 Task: Create a due date automation trigger when advanced on, on the wednesday of the week a card is due add fields with custom field "Resume" set to a number lower or equal to 1 and greater than 10 at 11:00 AM.
Action: Mouse moved to (972, 83)
Screenshot: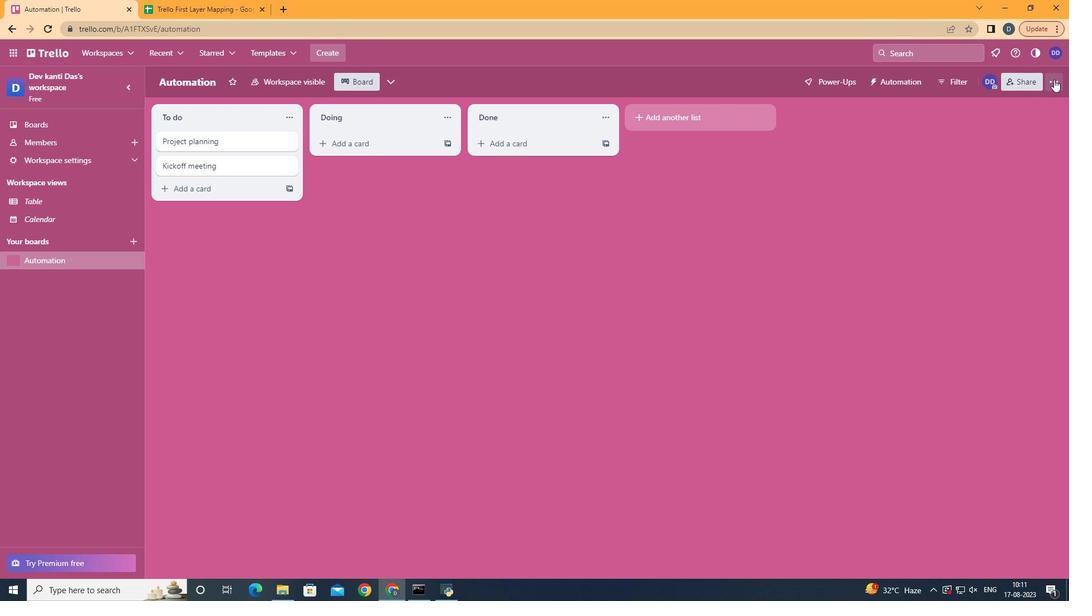 
Action: Mouse pressed left at (972, 83)
Screenshot: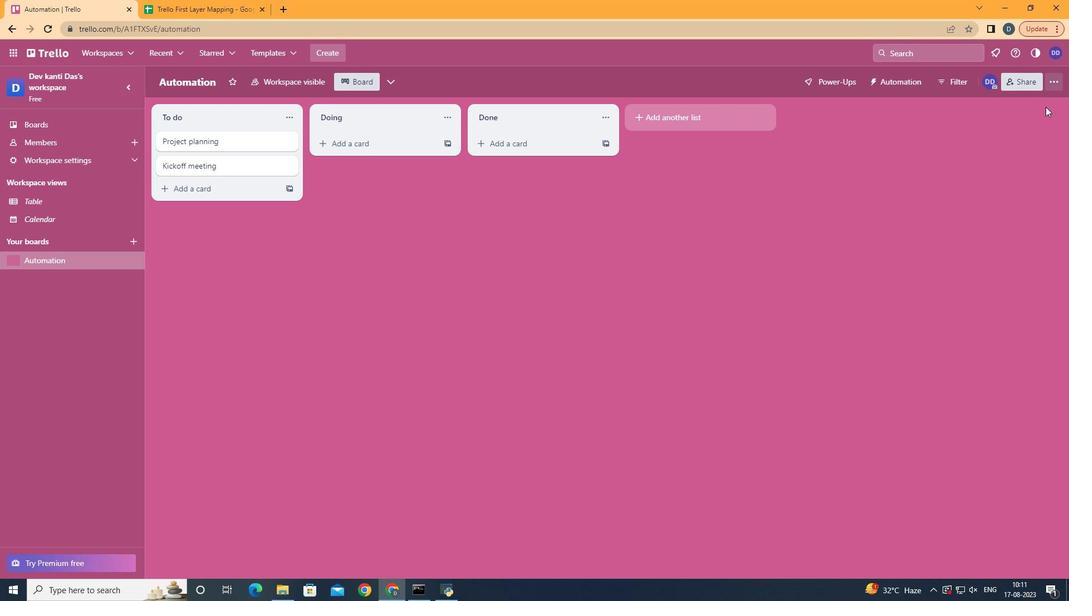 
Action: Mouse moved to (923, 229)
Screenshot: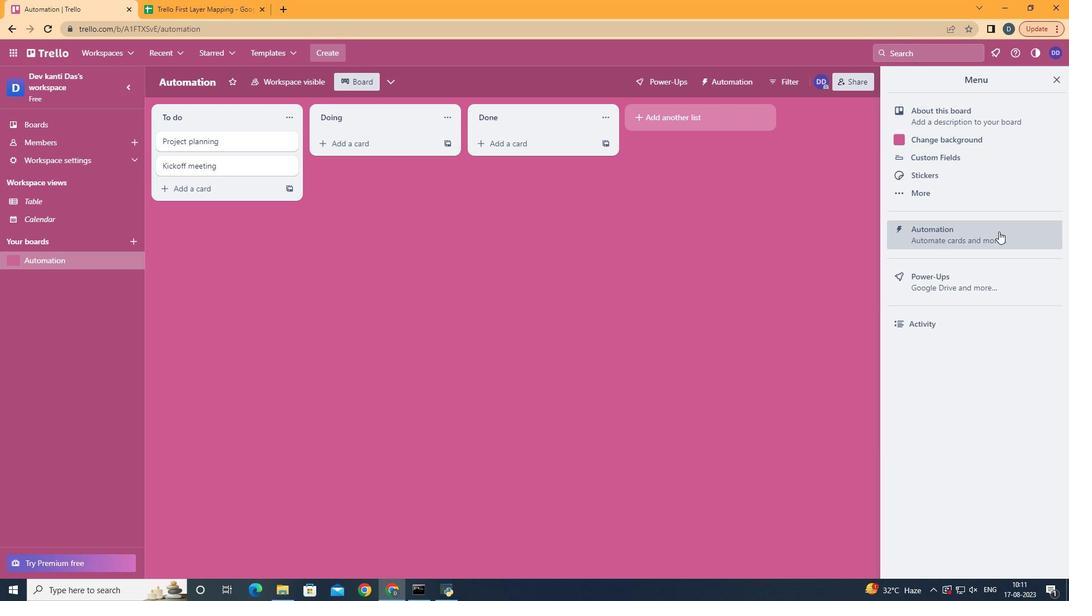 
Action: Mouse pressed left at (923, 229)
Screenshot: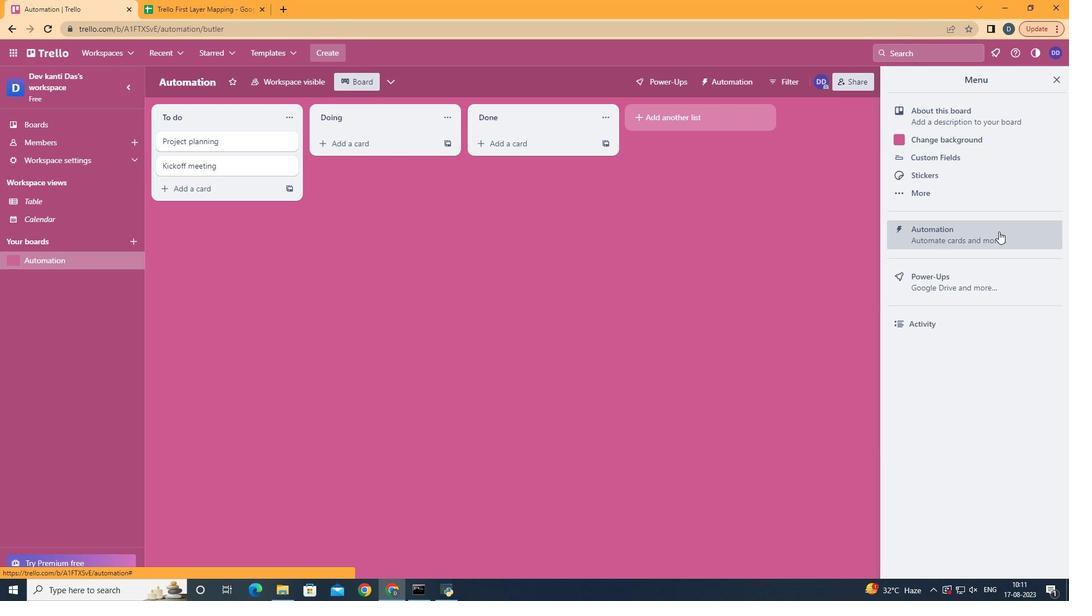 
Action: Mouse moved to (213, 230)
Screenshot: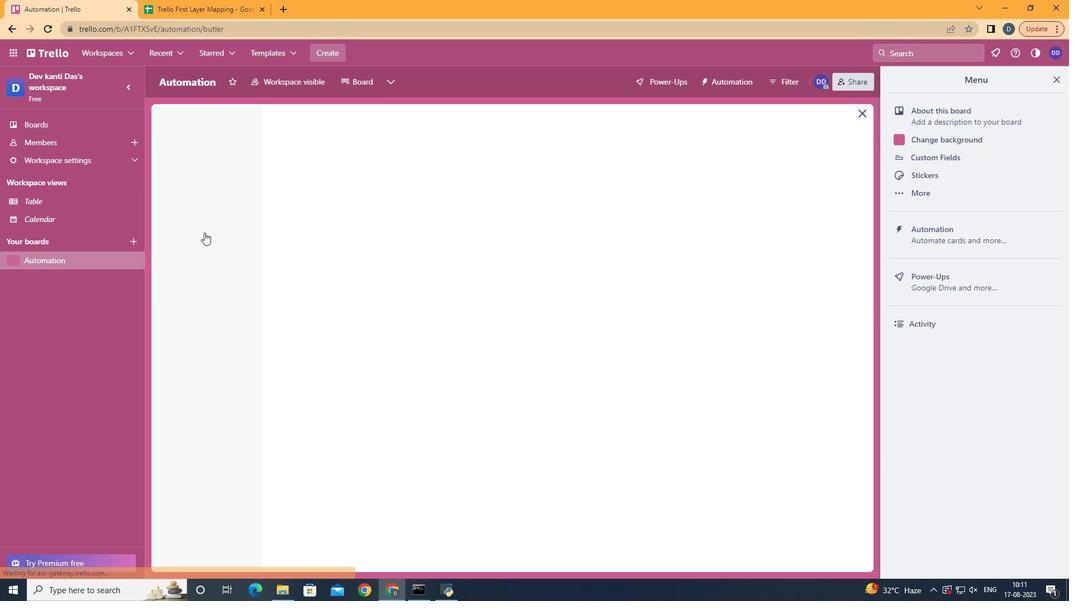
Action: Mouse pressed left at (213, 230)
Screenshot: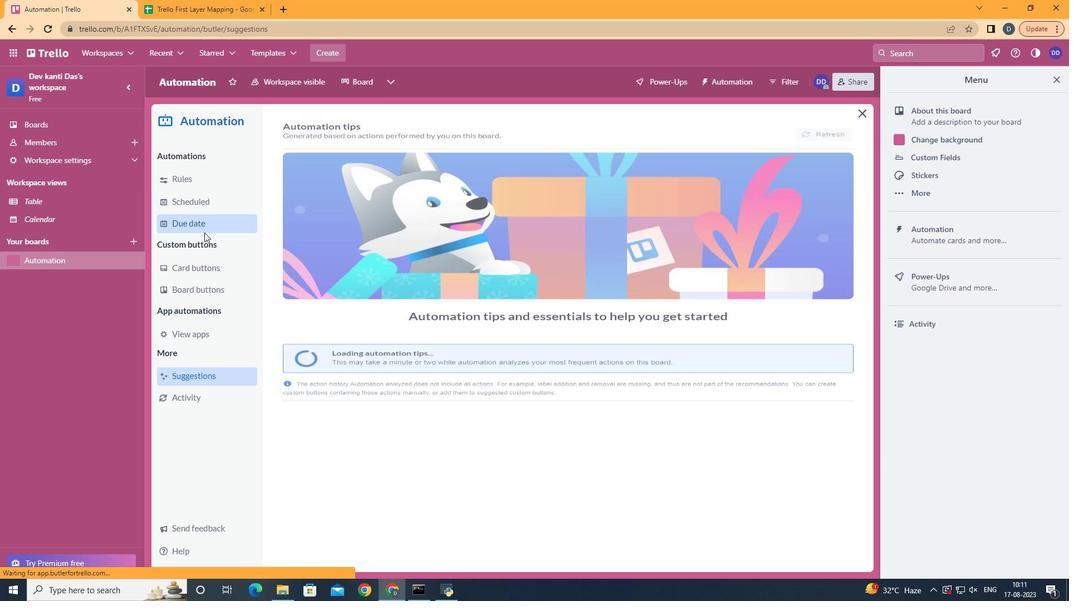 
Action: Mouse moved to (724, 124)
Screenshot: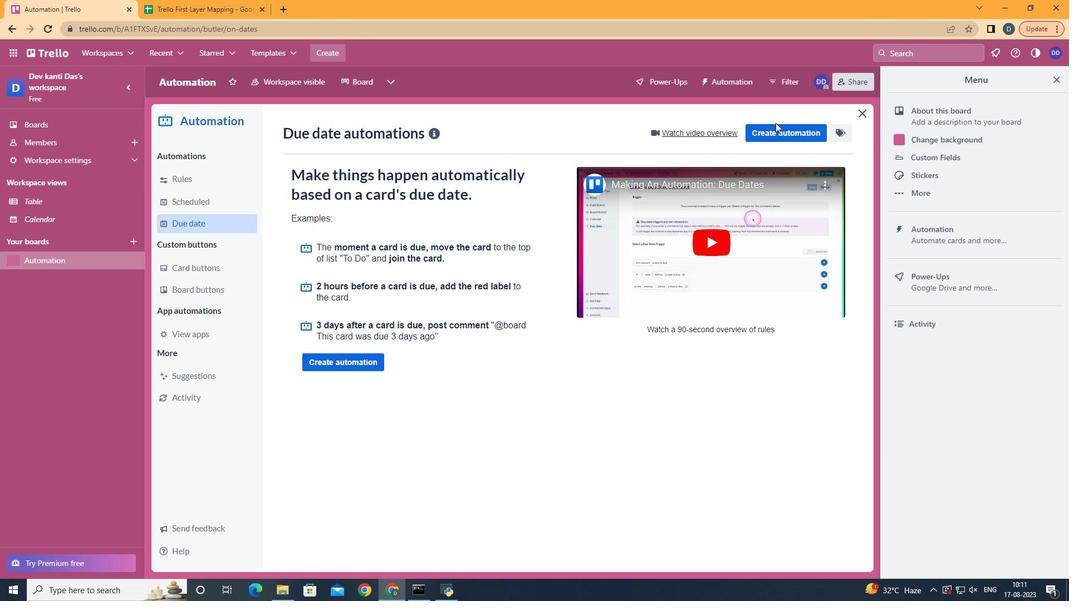
Action: Mouse pressed left at (724, 124)
Screenshot: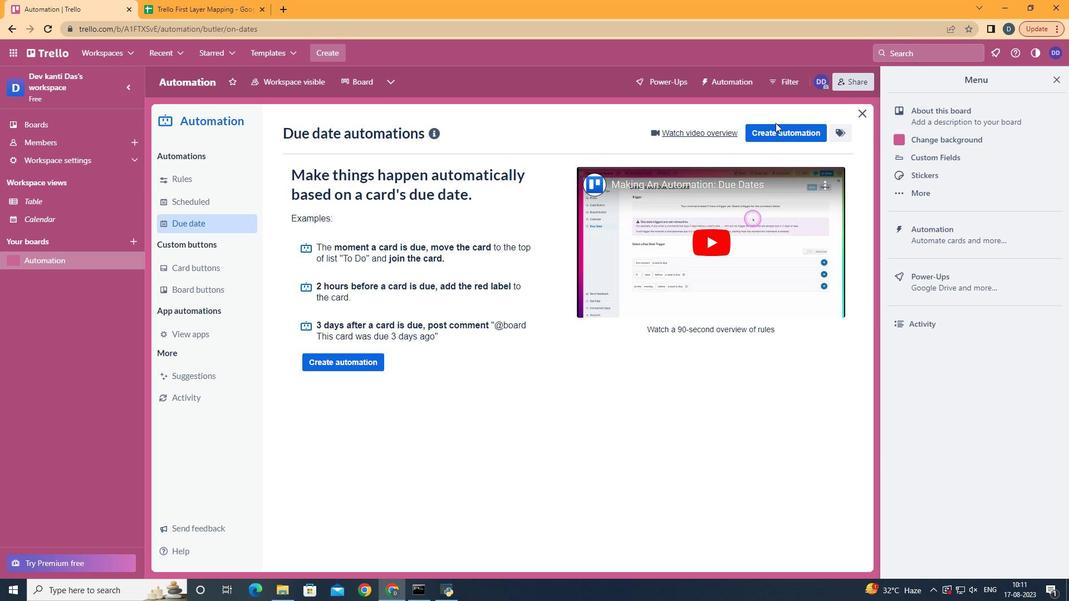 
Action: Mouse moved to (724, 134)
Screenshot: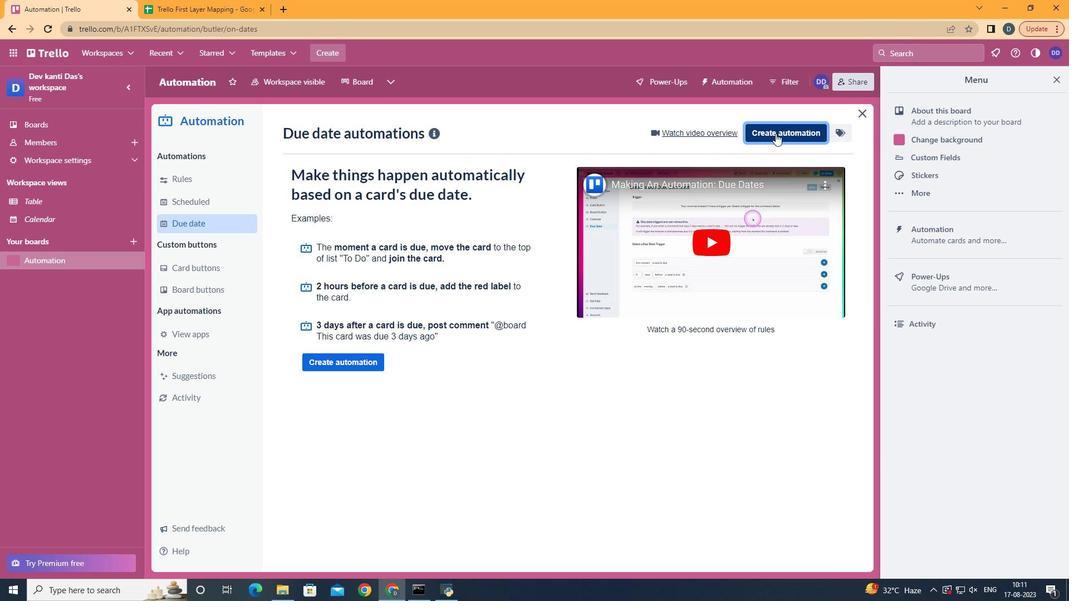 
Action: Mouse pressed left at (724, 134)
Screenshot: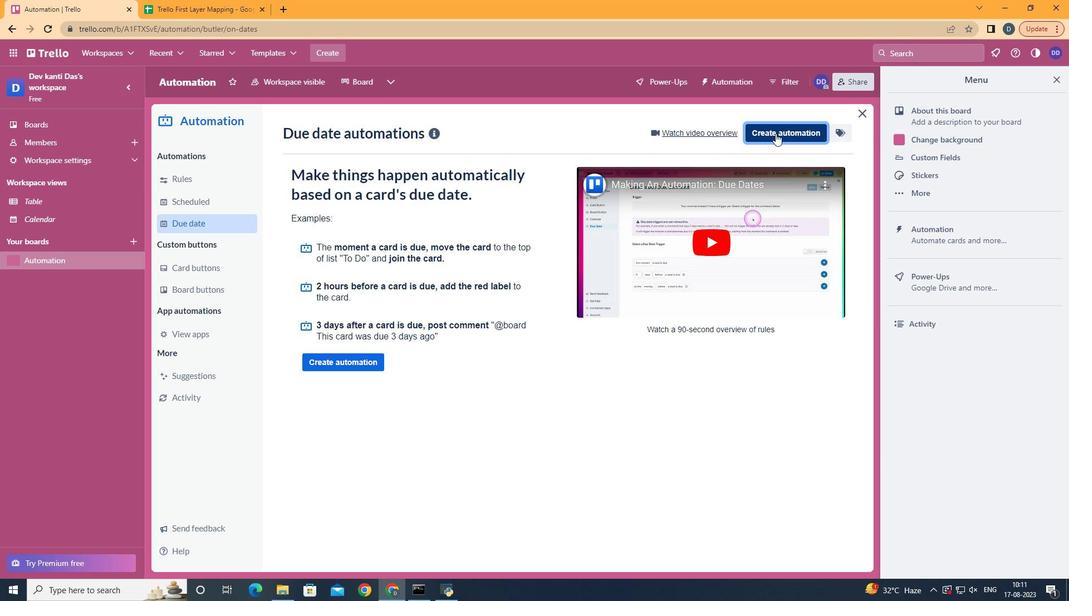 
Action: Mouse moved to (517, 228)
Screenshot: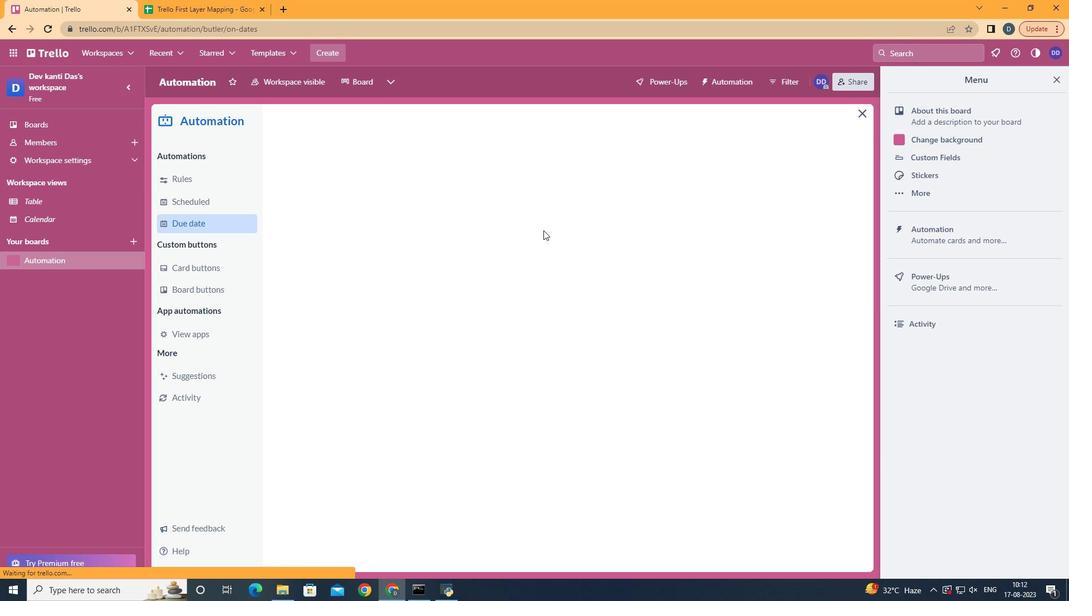 
Action: Mouse pressed left at (517, 228)
Screenshot: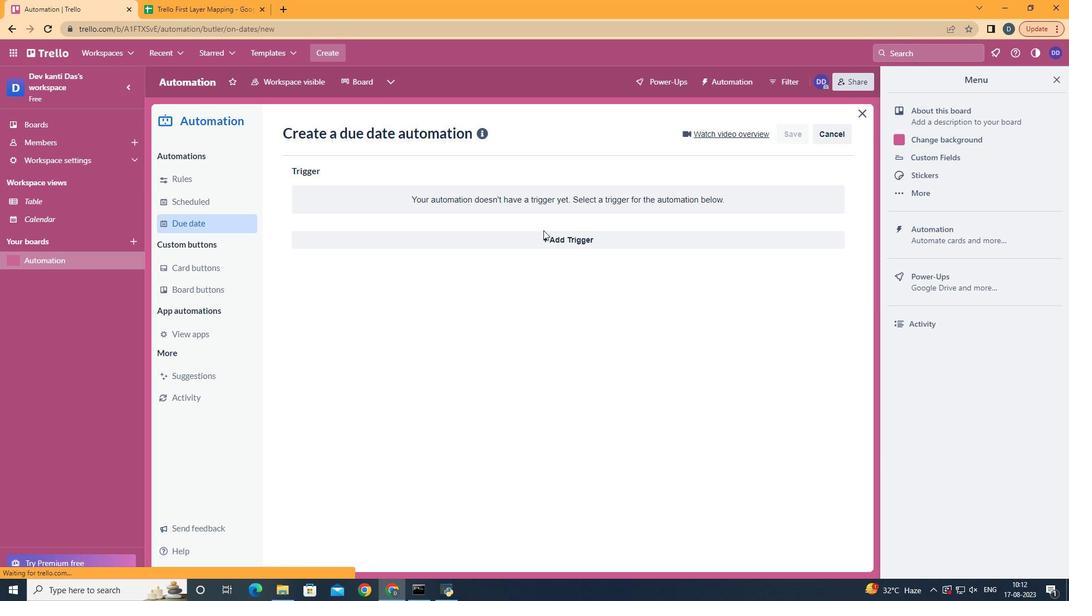 
Action: Mouse moved to (516, 234)
Screenshot: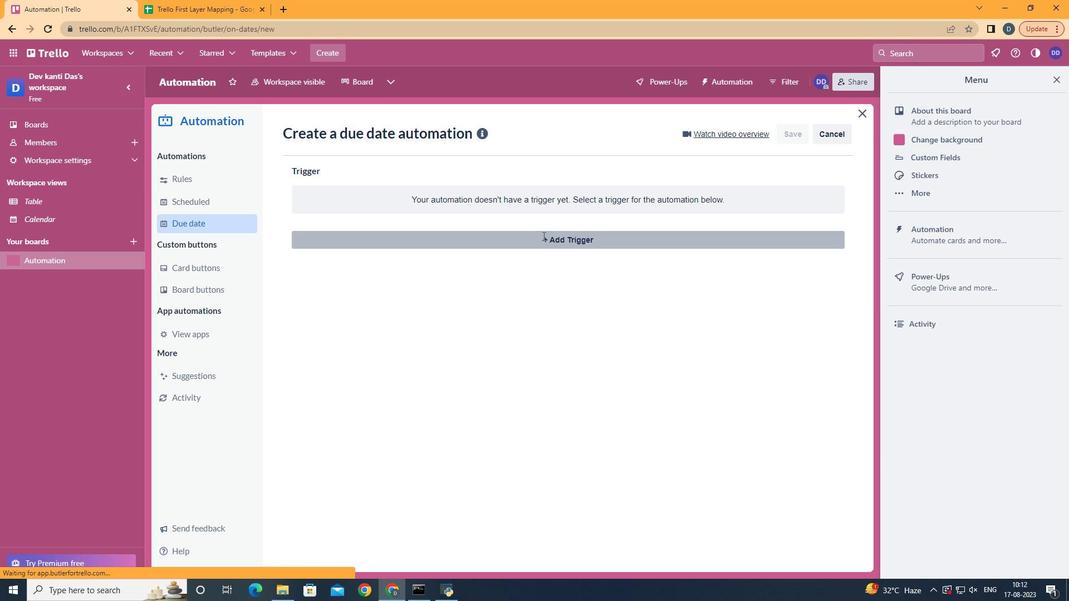 
Action: Mouse pressed left at (516, 234)
Screenshot: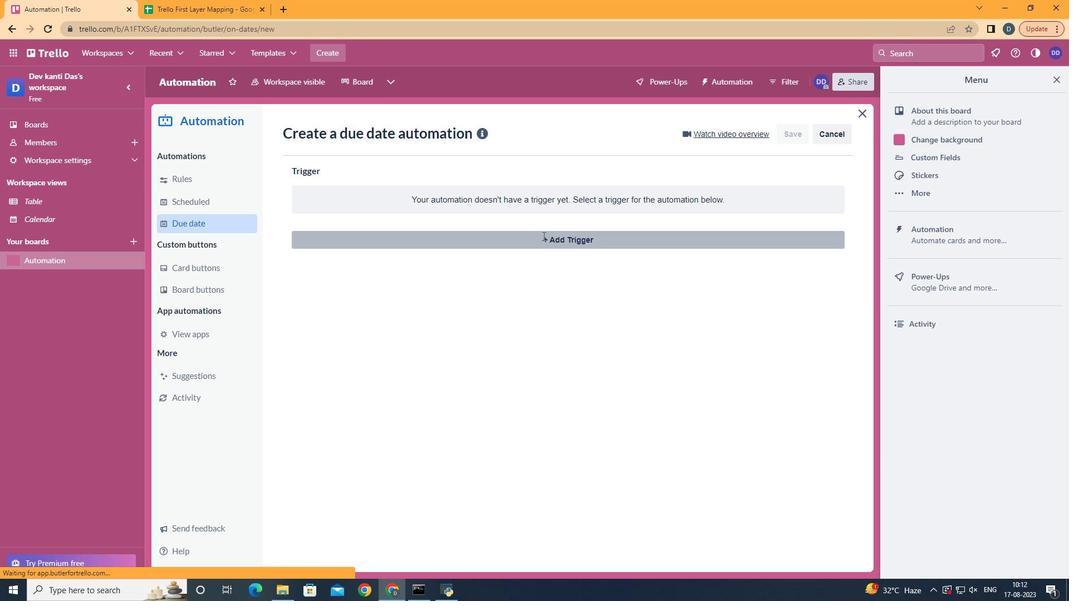 
Action: Mouse moved to (359, 327)
Screenshot: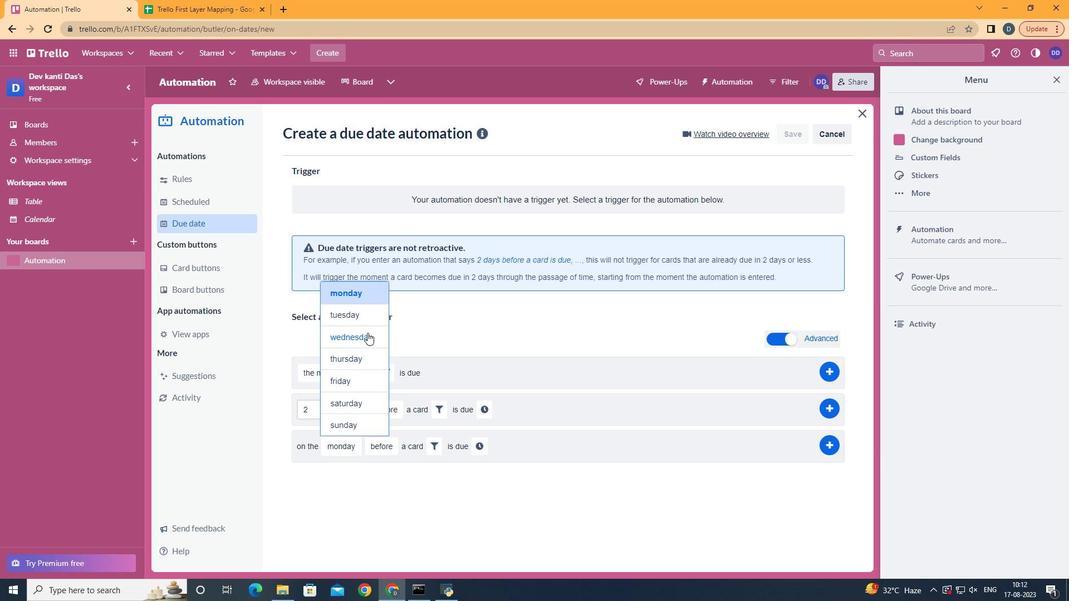 
Action: Mouse pressed left at (359, 327)
Screenshot: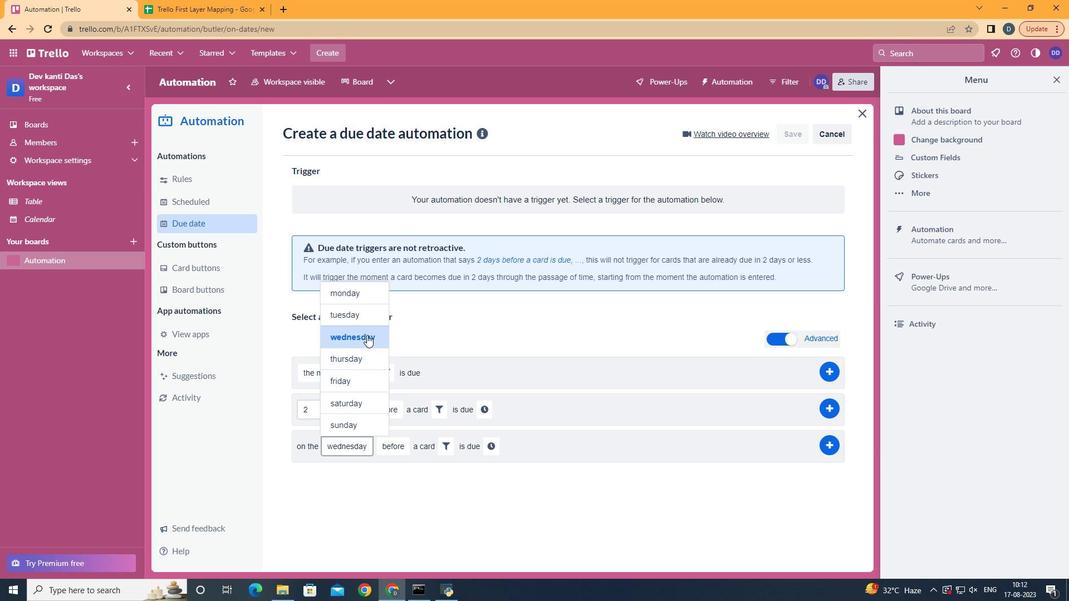 
Action: Mouse moved to (406, 503)
Screenshot: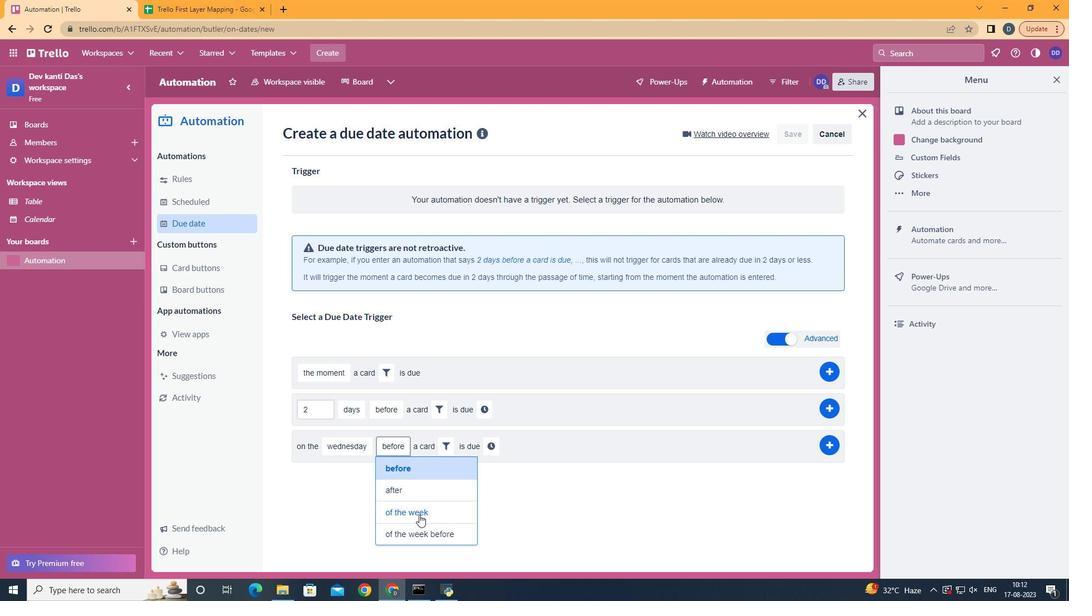 
Action: Mouse pressed left at (406, 503)
Screenshot: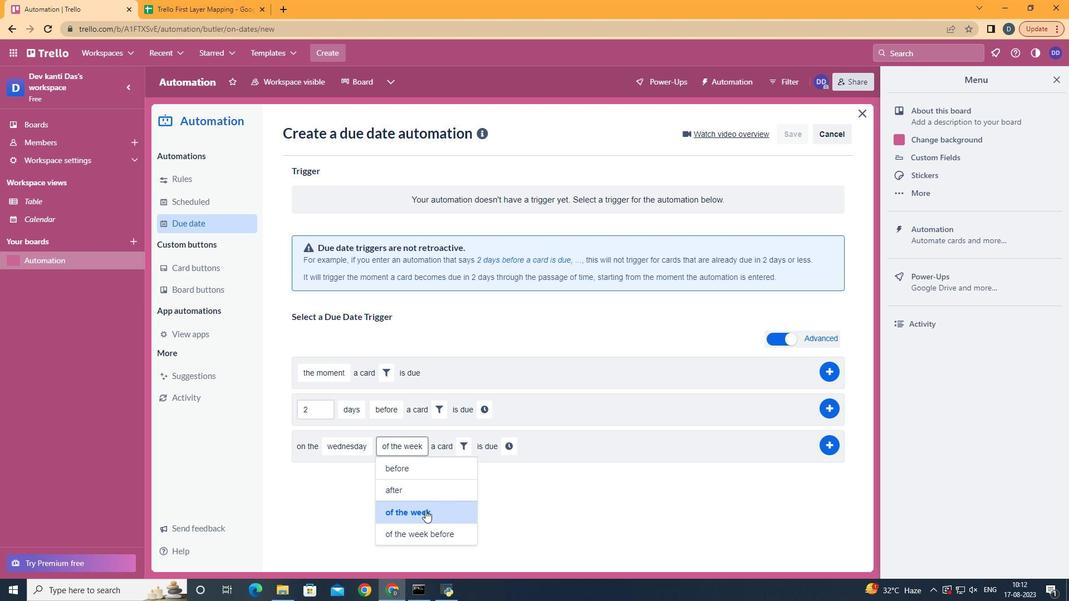 
Action: Mouse moved to (444, 439)
Screenshot: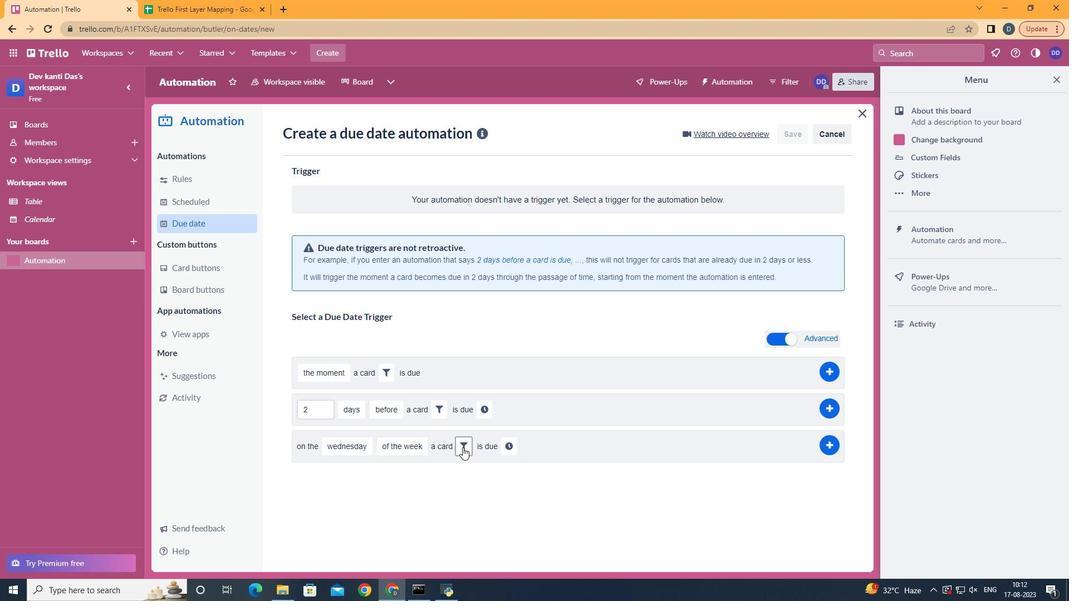 
Action: Mouse pressed left at (444, 439)
Screenshot: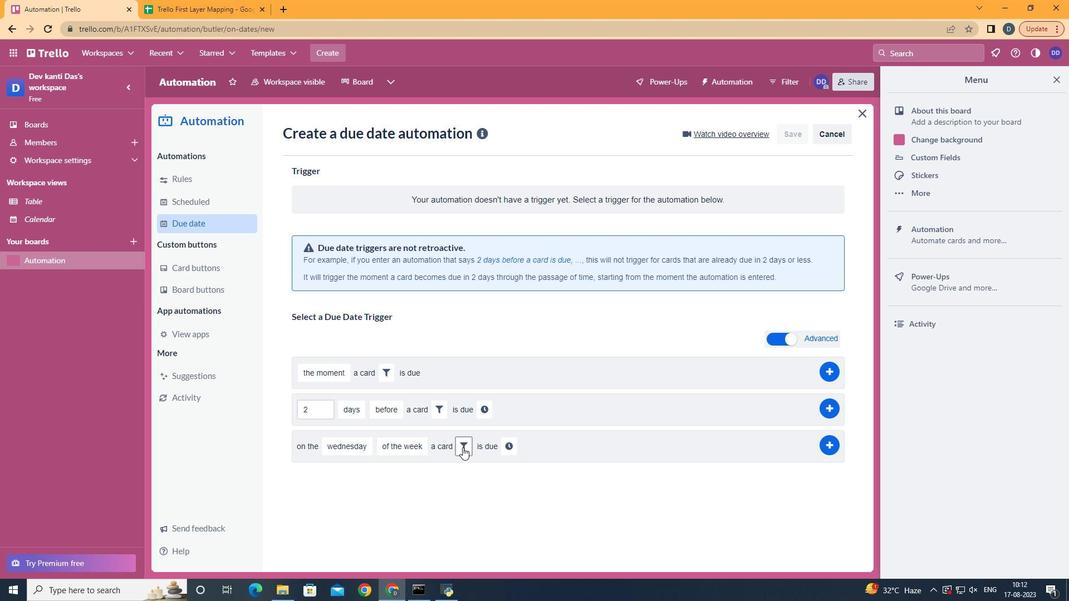 
Action: Mouse moved to (603, 470)
Screenshot: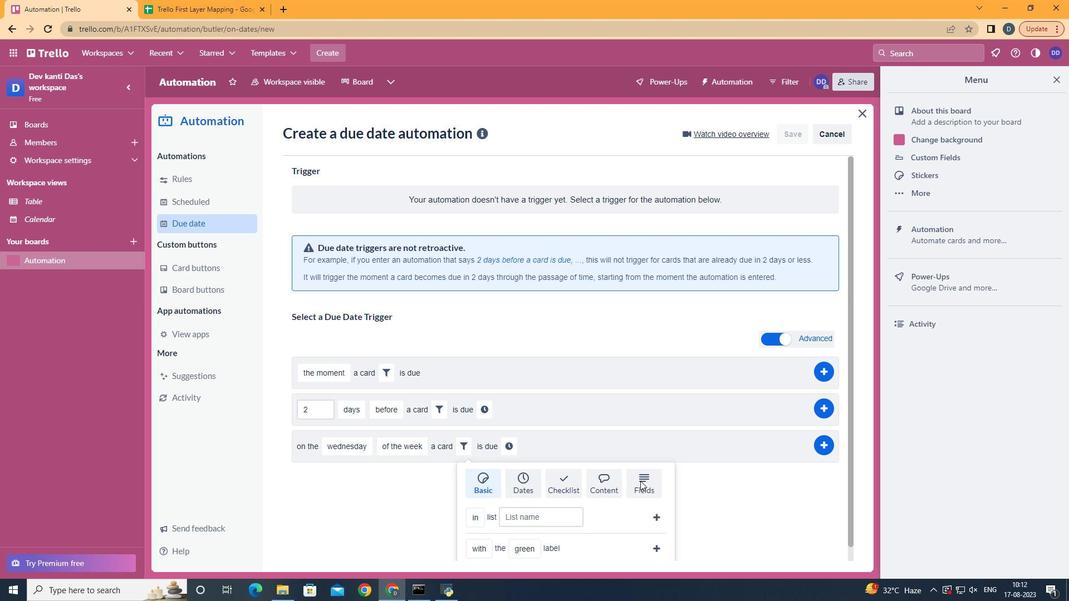 
Action: Mouse pressed left at (603, 470)
Screenshot: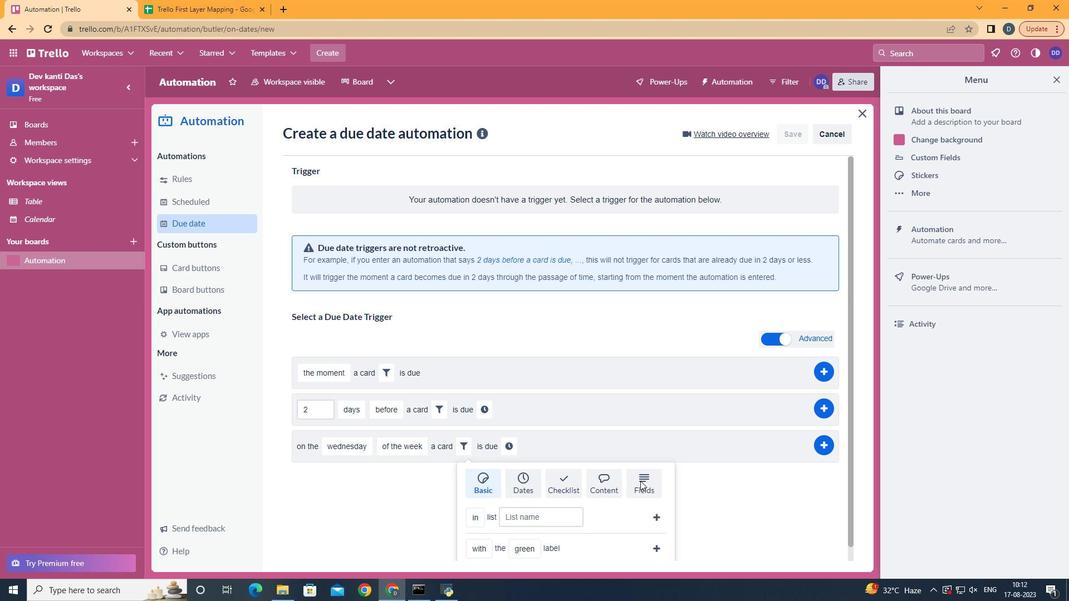 
Action: Mouse scrolled (603, 470) with delta (0, 0)
Screenshot: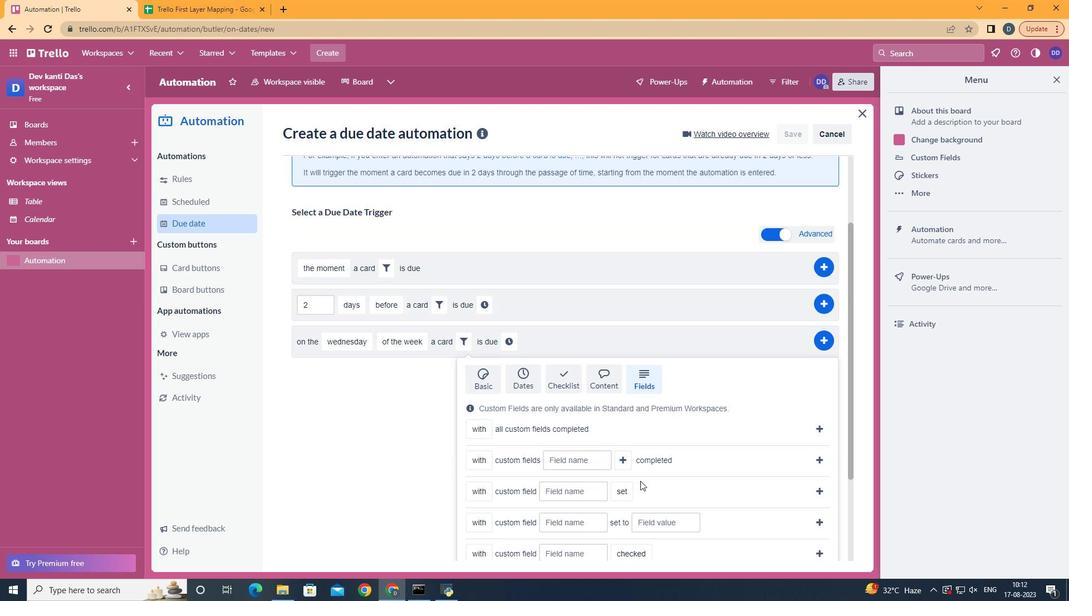 
Action: Mouse scrolled (603, 470) with delta (0, 0)
Screenshot: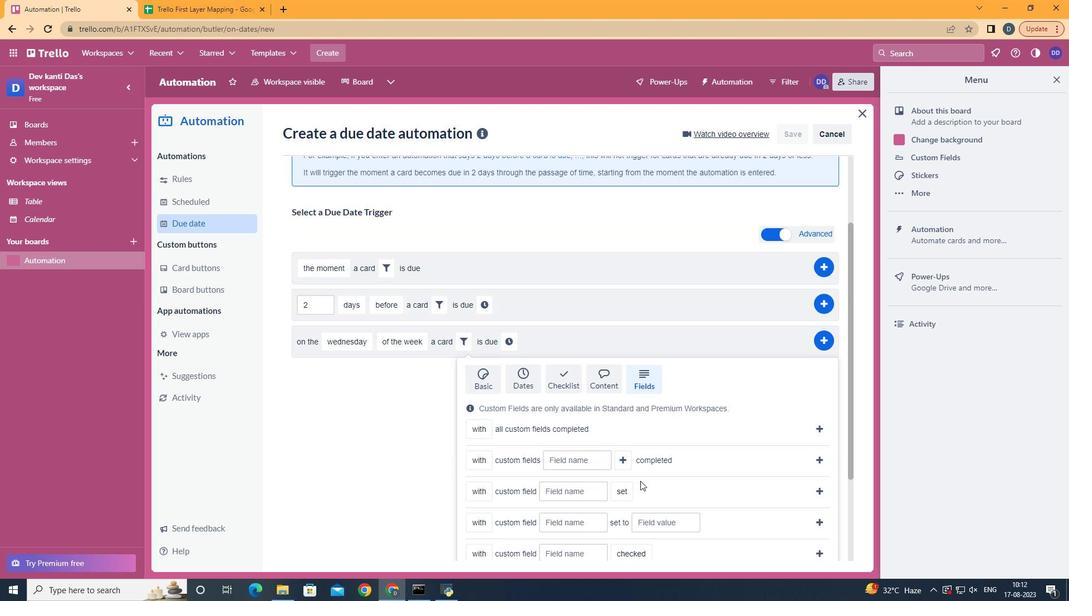 
Action: Mouse scrolled (603, 470) with delta (0, 0)
Screenshot: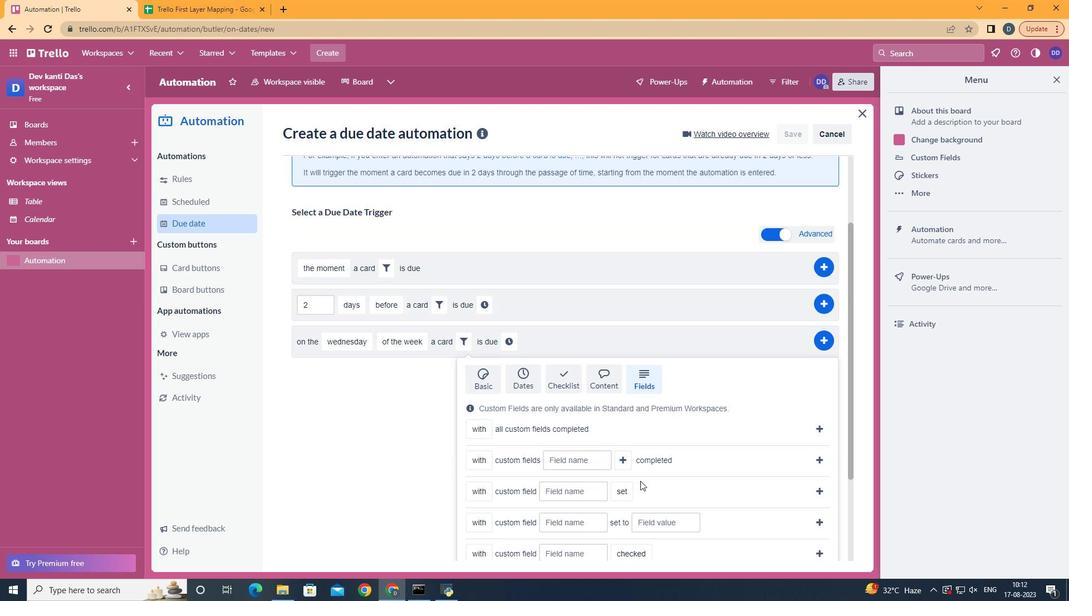 
Action: Mouse scrolled (603, 470) with delta (0, 0)
Screenshot: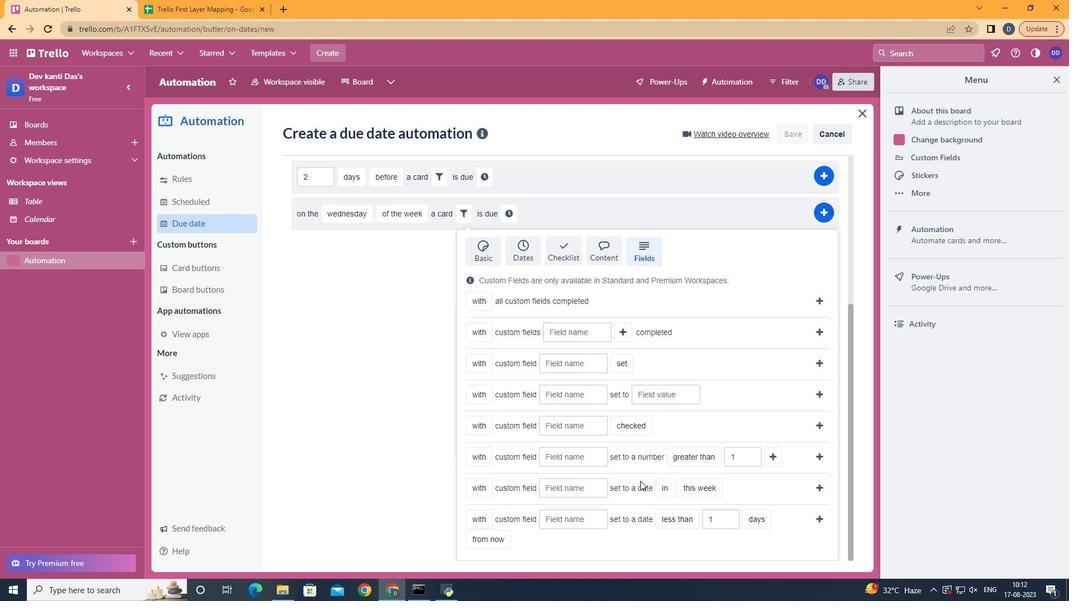 
Action: Mouse scrolled (603, 470) with delta (0, 0)
Screenshot: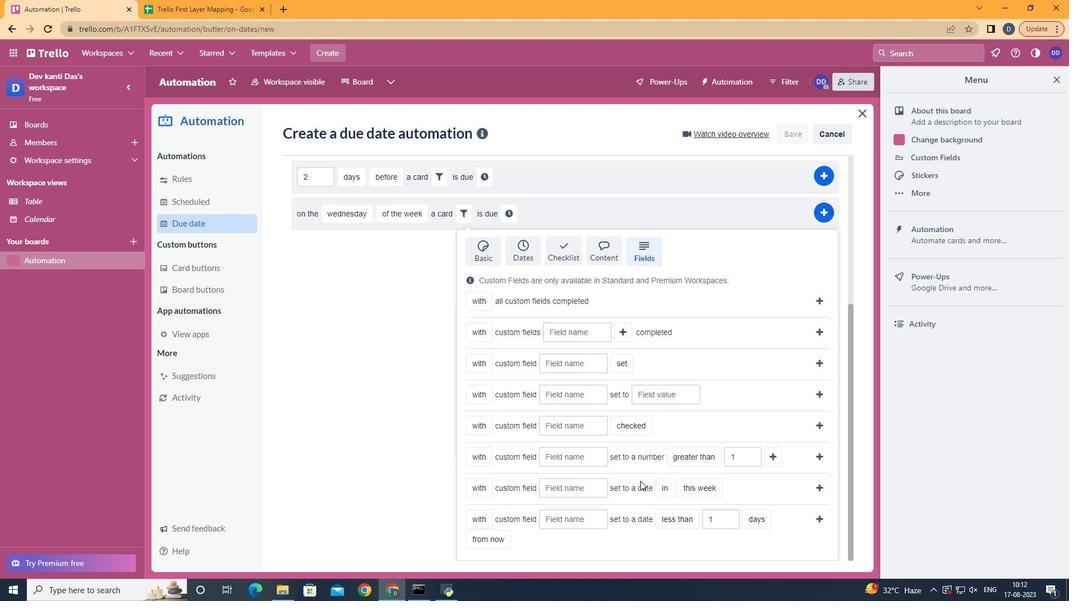 
Action: Mouse scrolled (603, 470) with delta (0, 0)
Screenshot: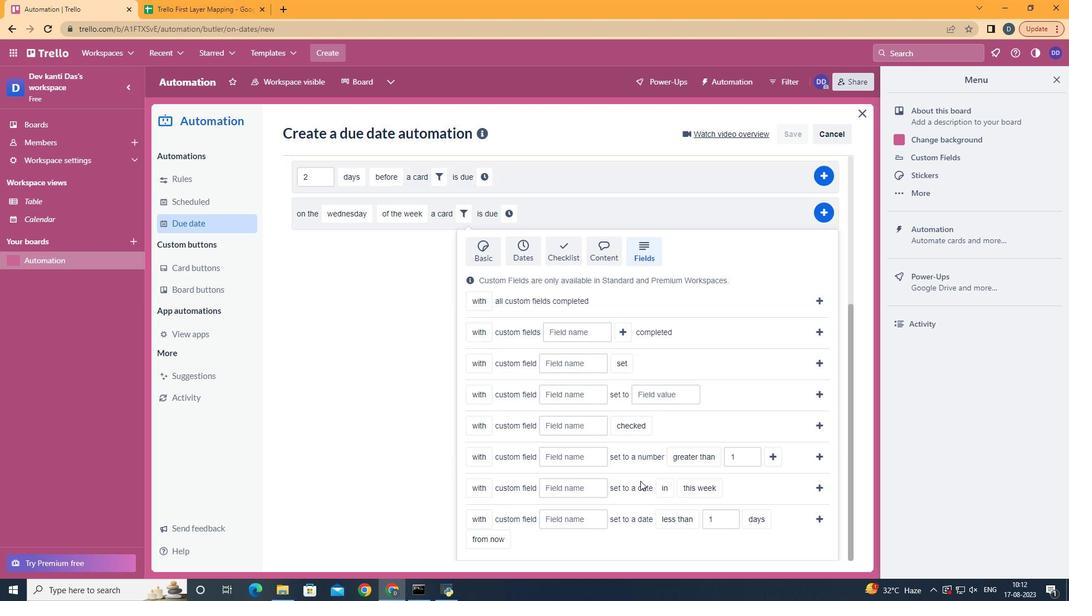
Action: Mouse moved to (566, 445)
Screenshot: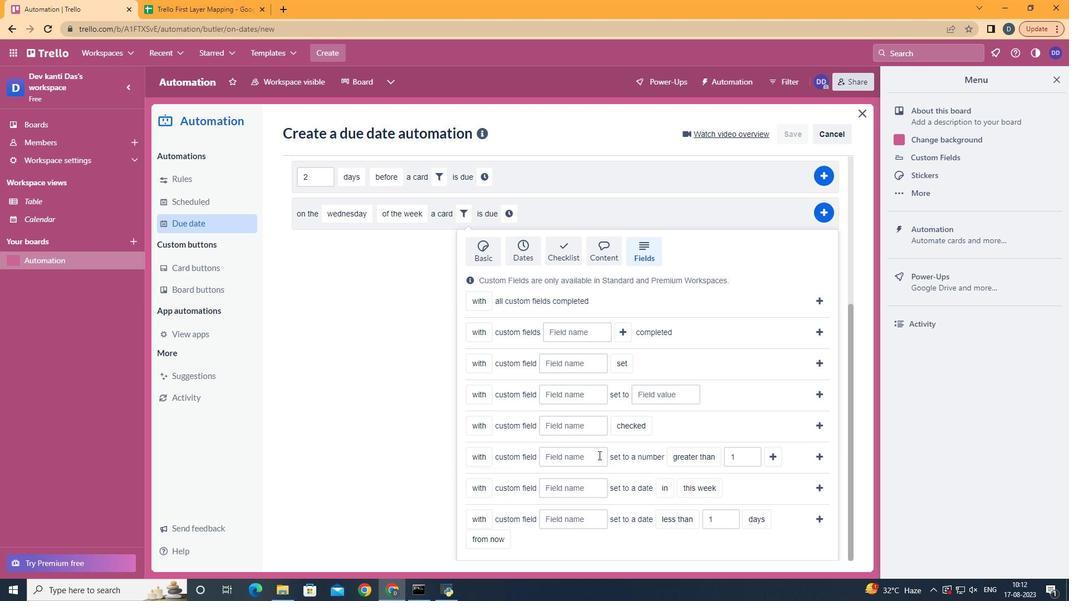 
Action: Mouse pressed left at (566, 445)
Screenshot: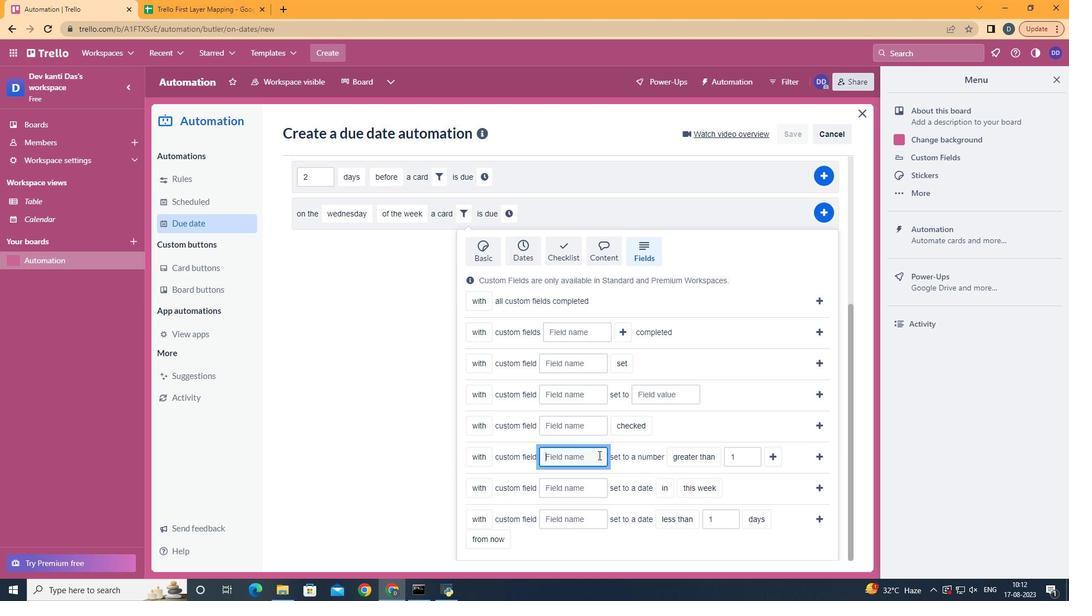 
Action: Key pressed <Key.shift>Resume
Screenshot: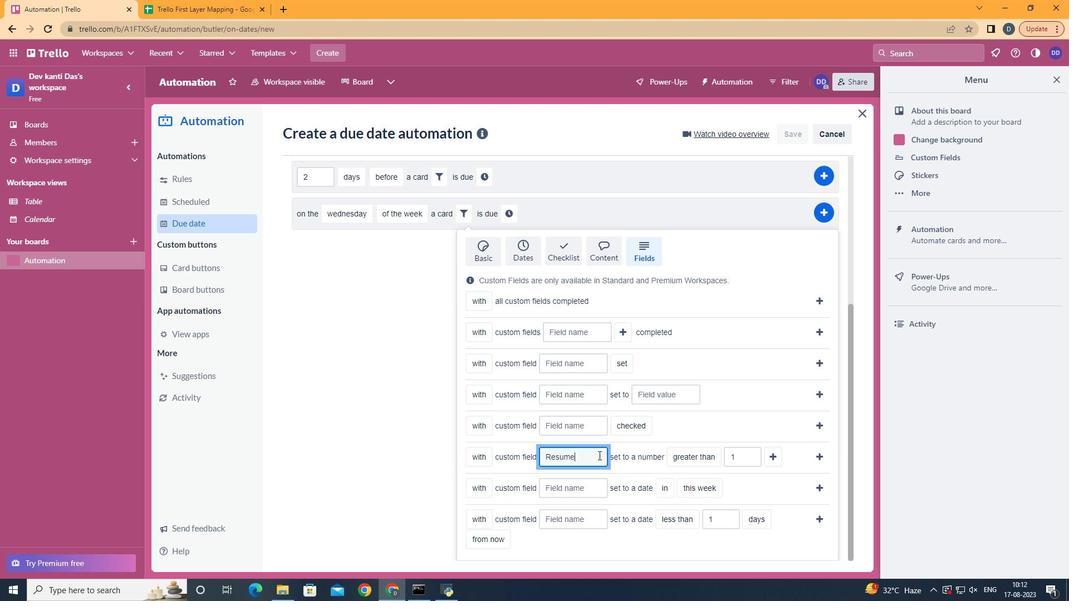 
Action: Mouse moved to (651, 532)
Screenshot: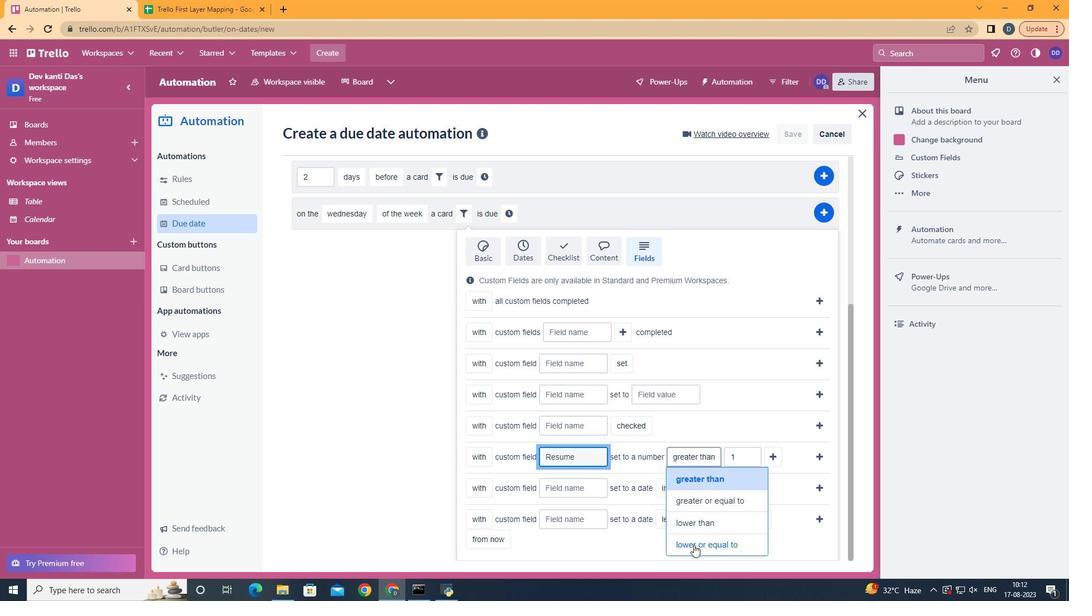 
Action: Mouse pressed left at (651, 532)
Screenshot: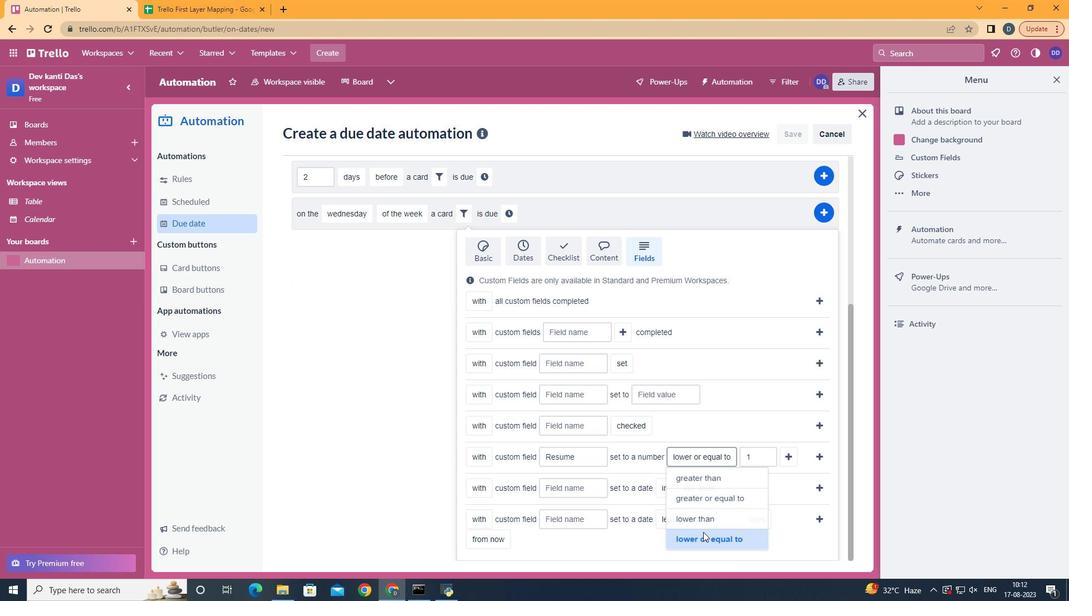
Action: Mouse moved to (736, 451)
Screenshot: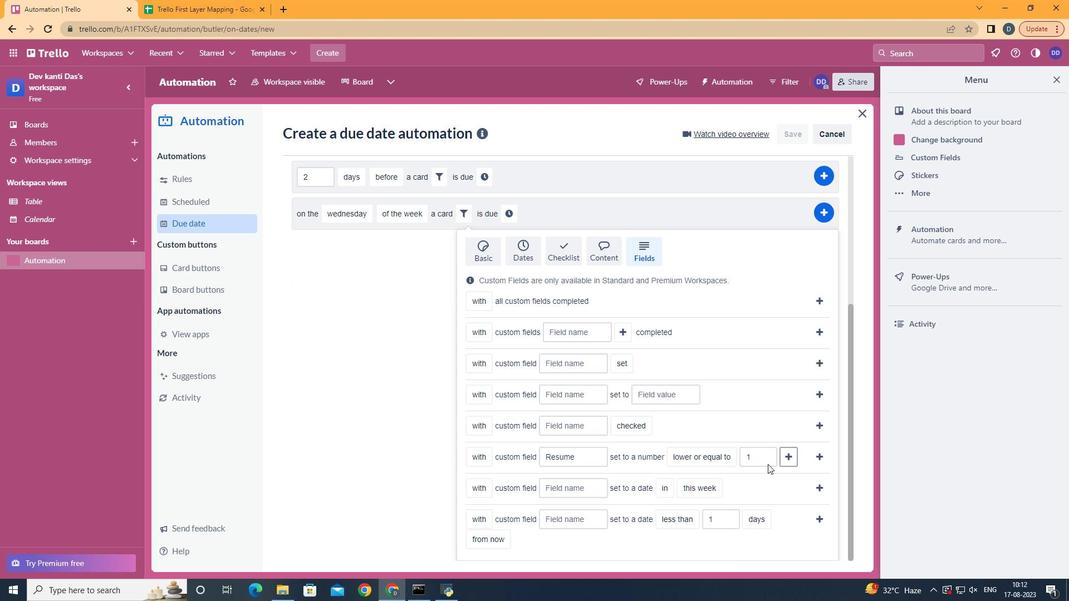 
Action: Mouse pressed left at (736, 451)
Screenshot: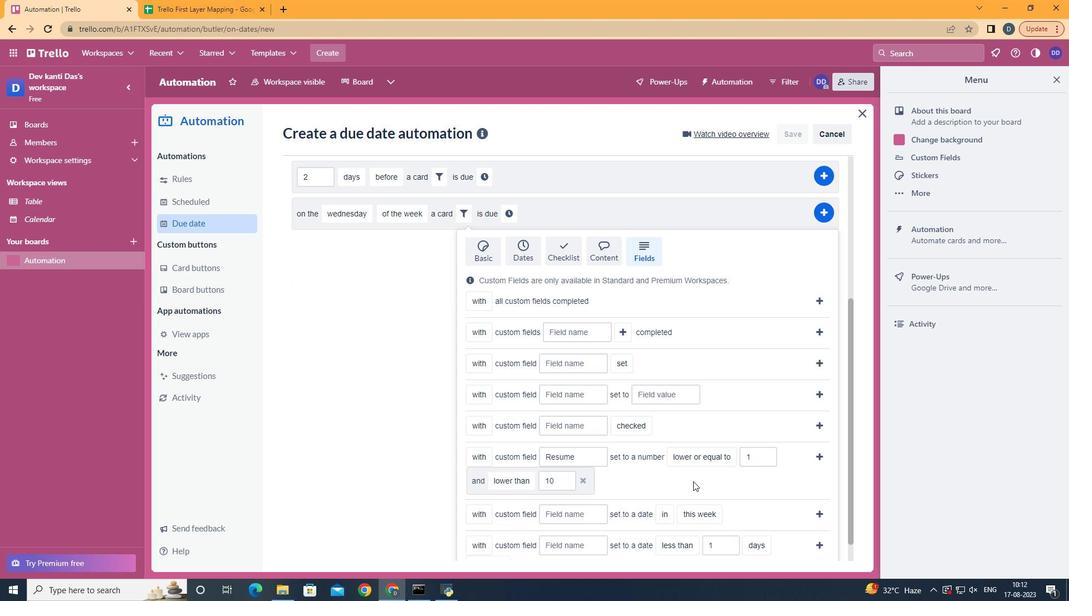 
Action: Mouse moved to (507, 420)
Screenshot: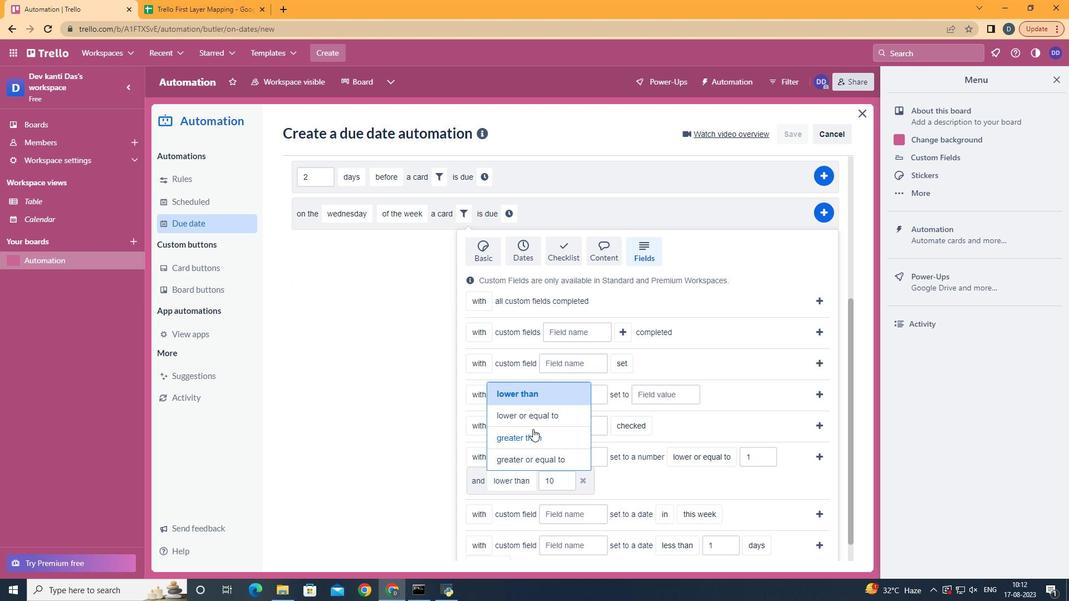 
Action: Mouse pressed left at (507, 420)
Screenshot: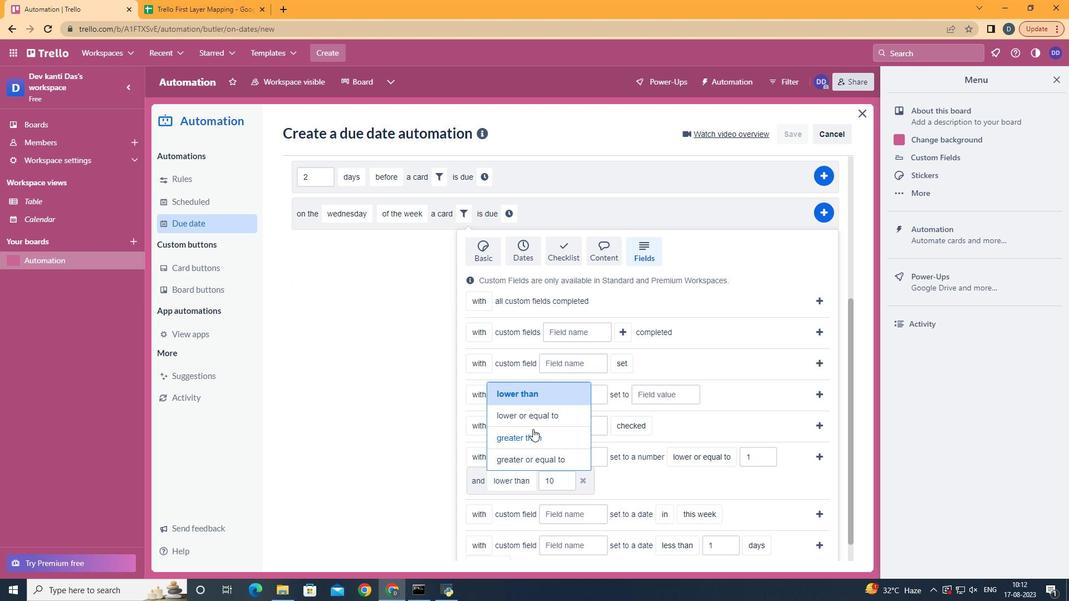 
Action: Mouse moved to (762, 443)
Screenshot: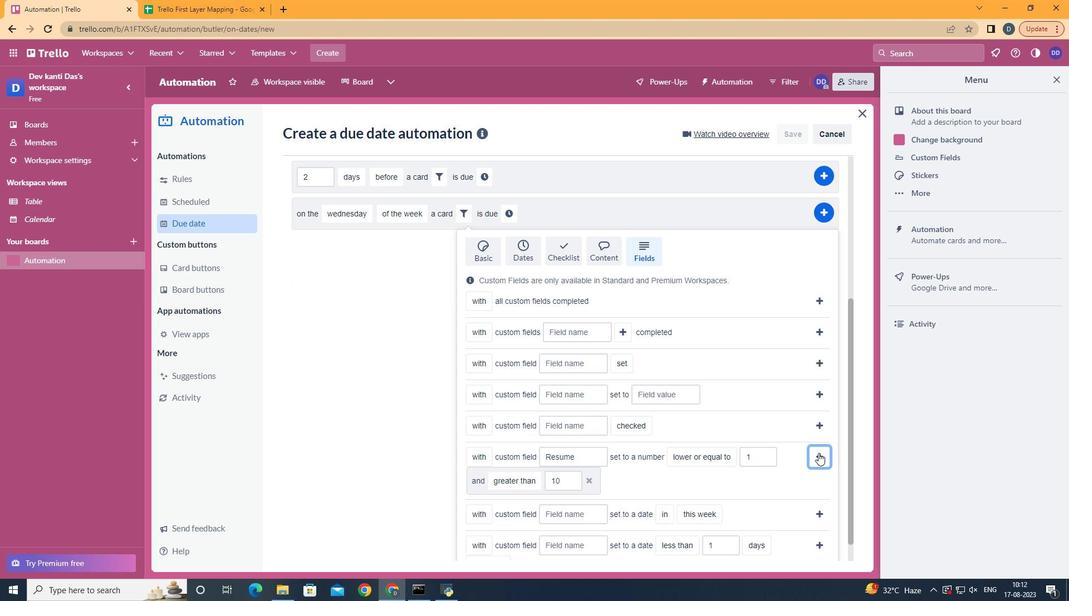 
Action: Mouse pressed left at (762, 443)
Screenshot: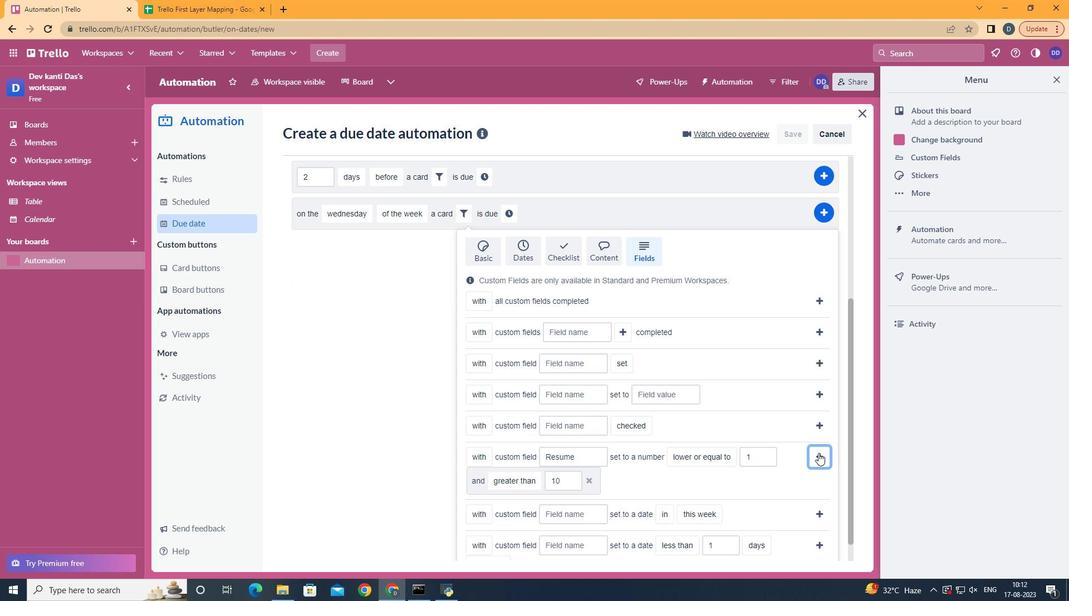 
Action: Mouse moved to (315, 464)
Screenshot: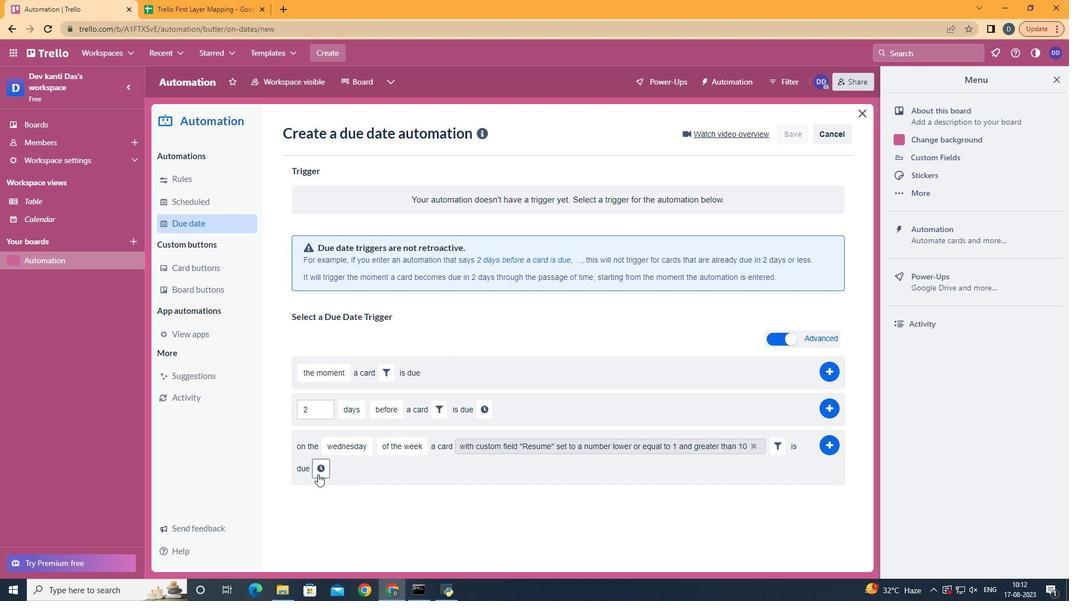 
Action: Mouse pressed left at (315, 464)
Screenshot: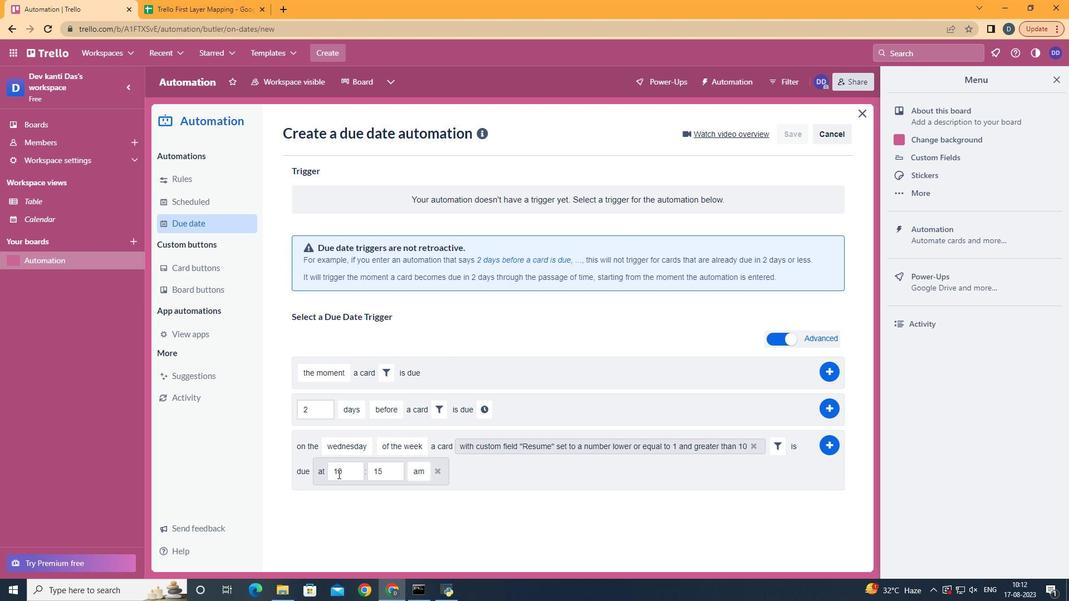 
Action: Mouse moved to (349, 463)
Screenshot: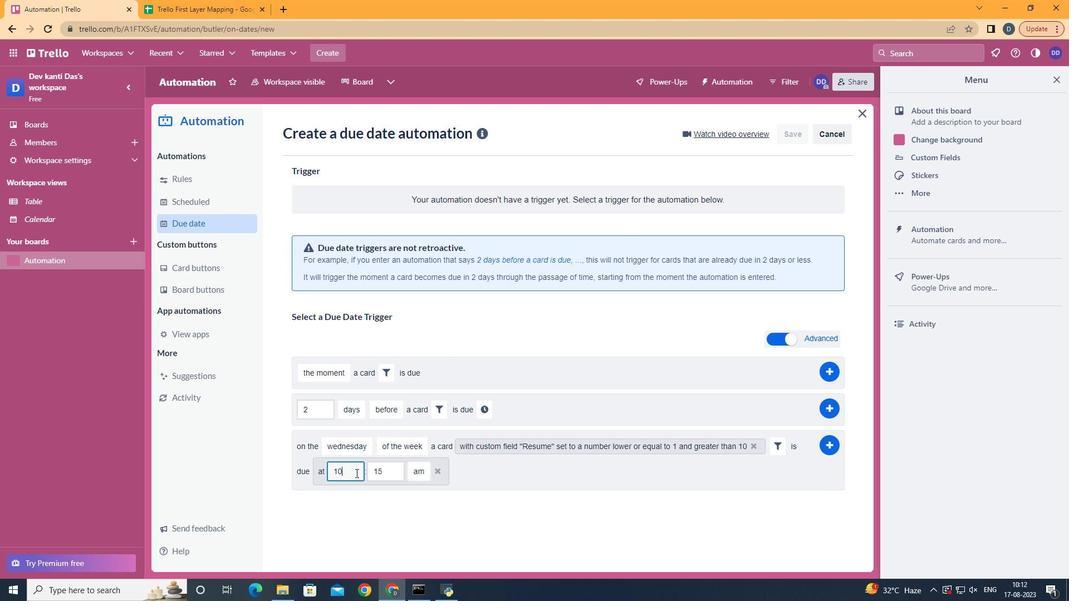 
Action: Mouse pressed left at (349, 463)
Screenshot: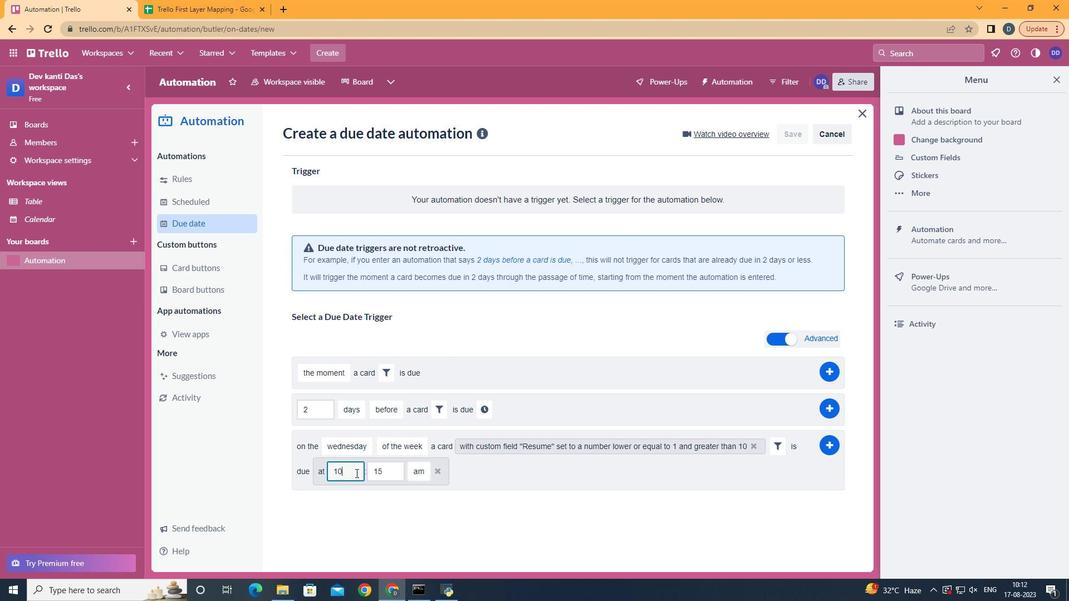
Action: Key pressed <Key.backspace>1
Screenshot: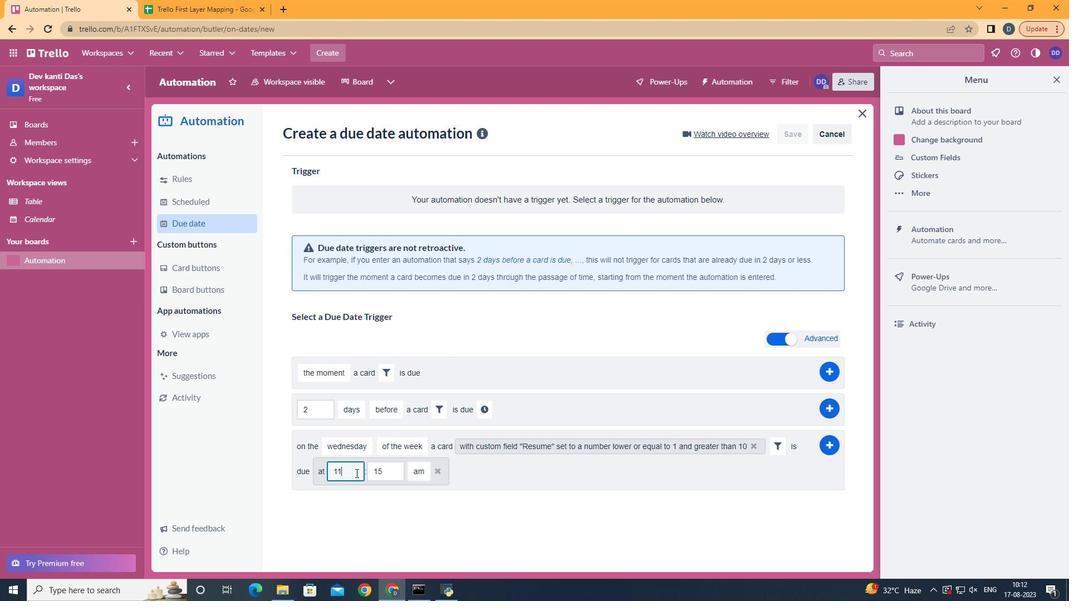 
Action: Mouse moved to (386, 456)
Screenshot: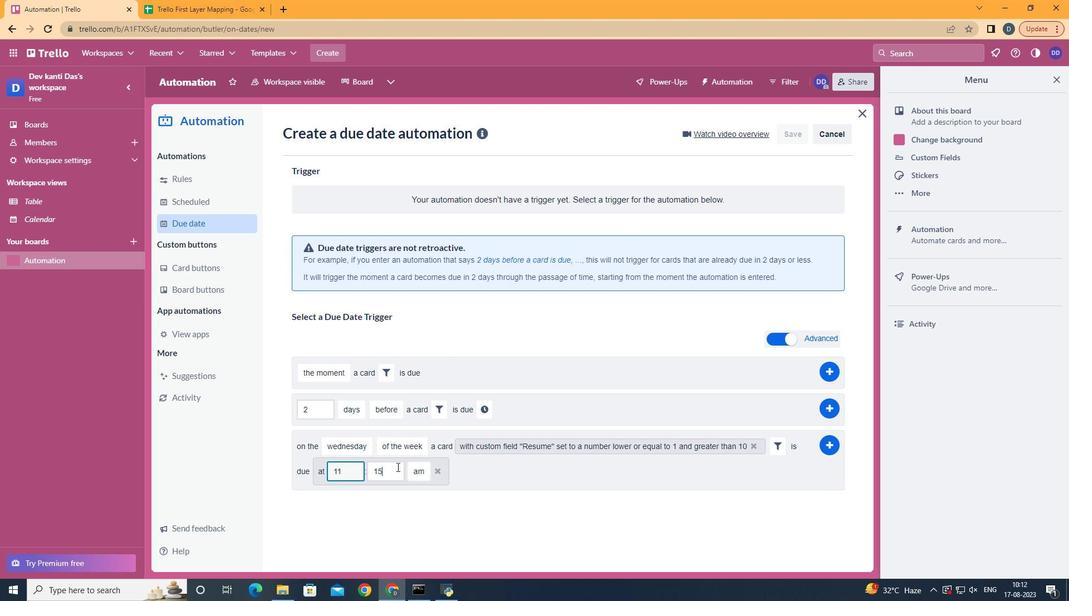 
Action: Mouse pressed left at (386, 456)
Screenshot: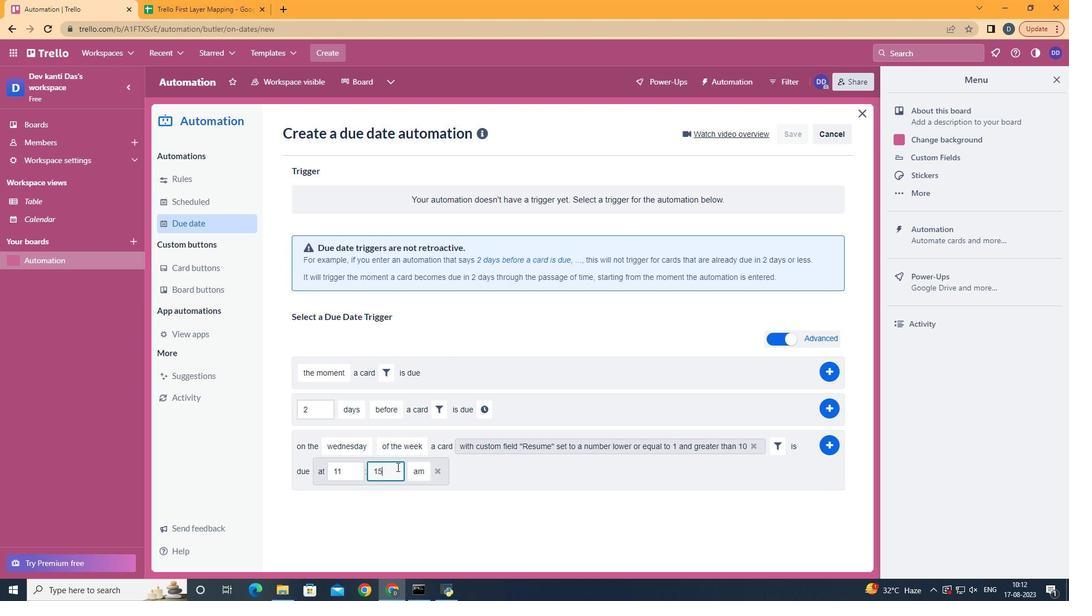 
Action: Key pressed <Key.backspace>
Screenshot: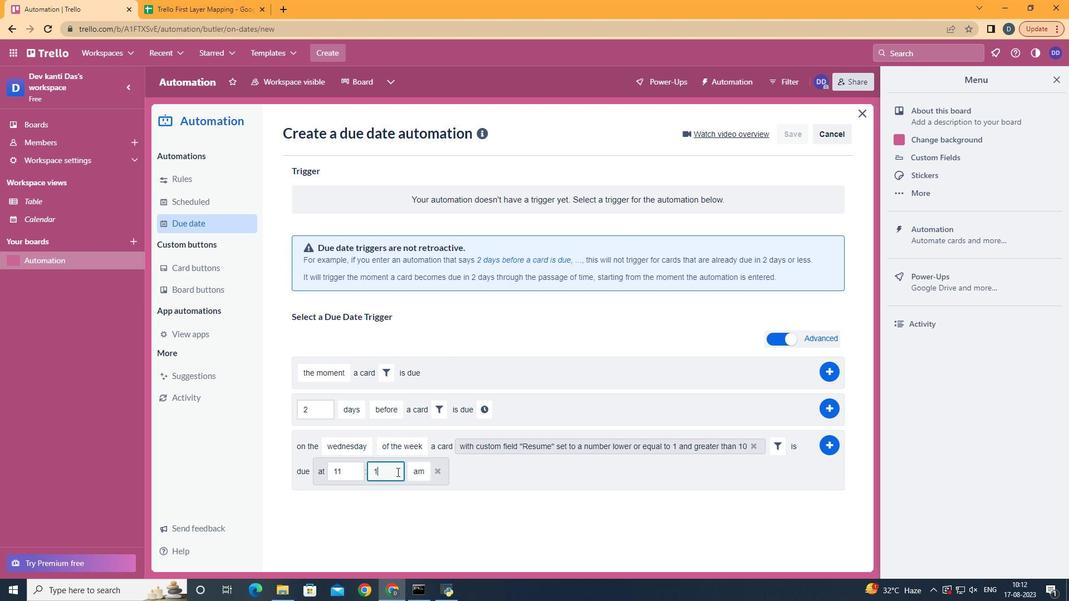 
Action: Mouse moved to (386, 461)
Screenshot: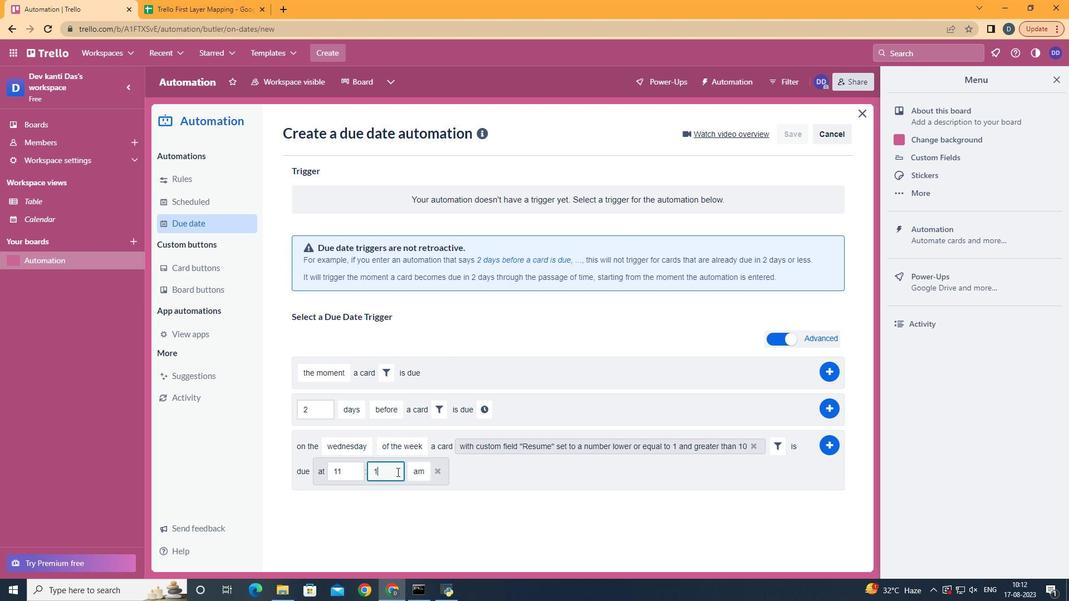
Action: Key pressed <Key.backspace>00
Screenshot: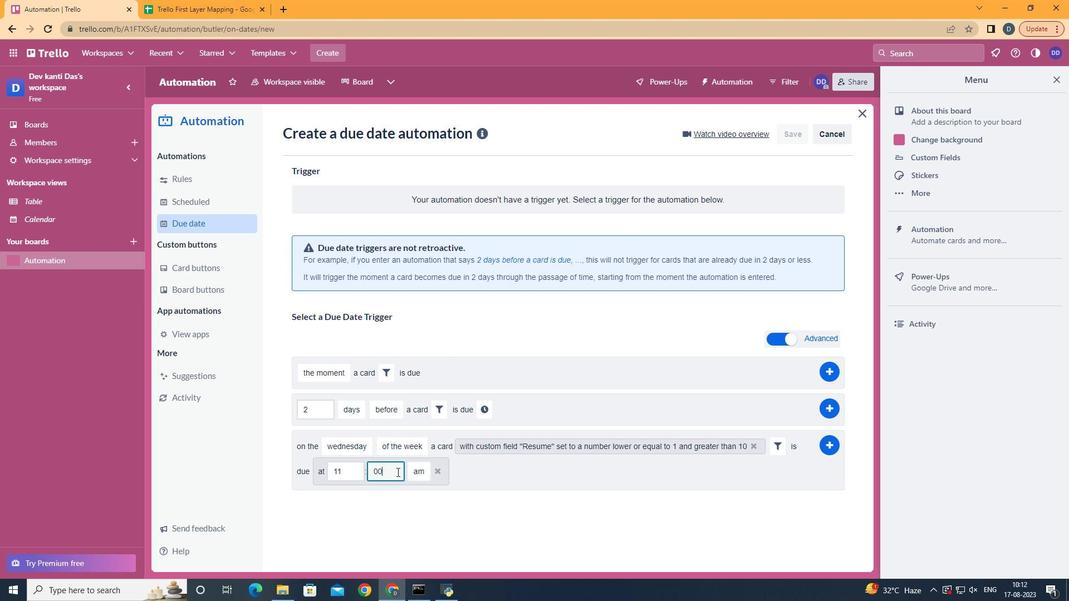 
Action: Mouse moved to (768, 440)
Screenshot: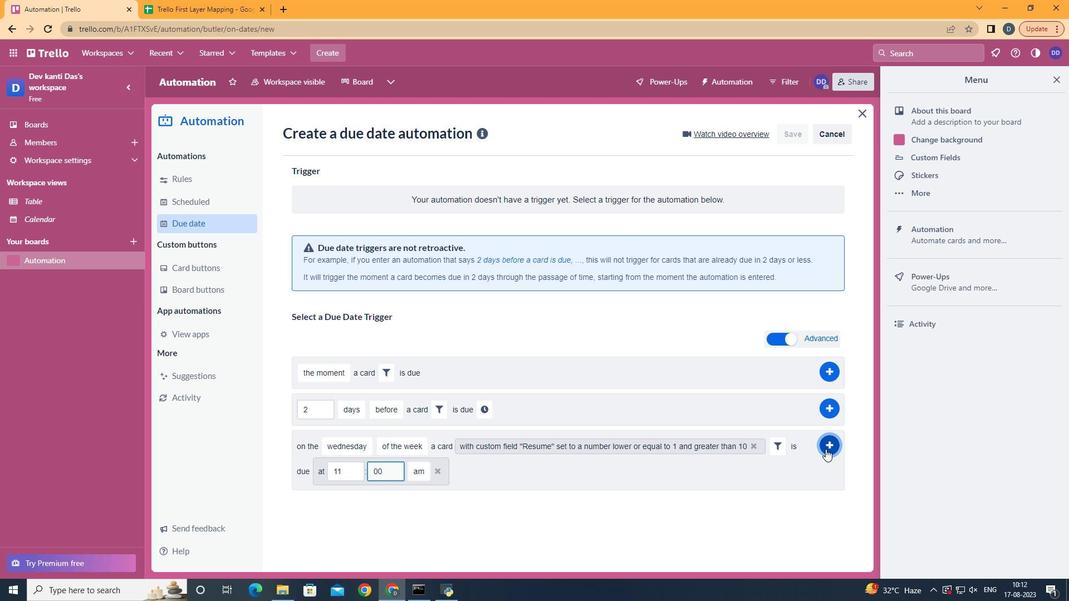 
Action: Mouse pressed left at (768, 440)
Screenshot: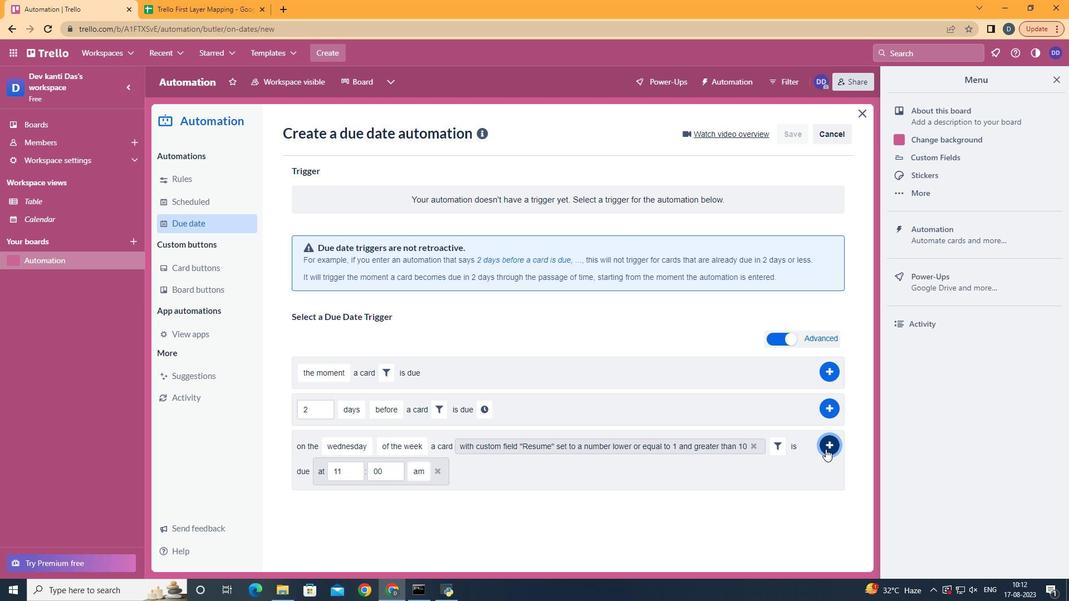 
